 Task: Create Workspace Business Coaching Workspace description Manage and track company product and service warranties and support. Workspace type Education
Action: Mouse moved to (399, 86)
Screenshot: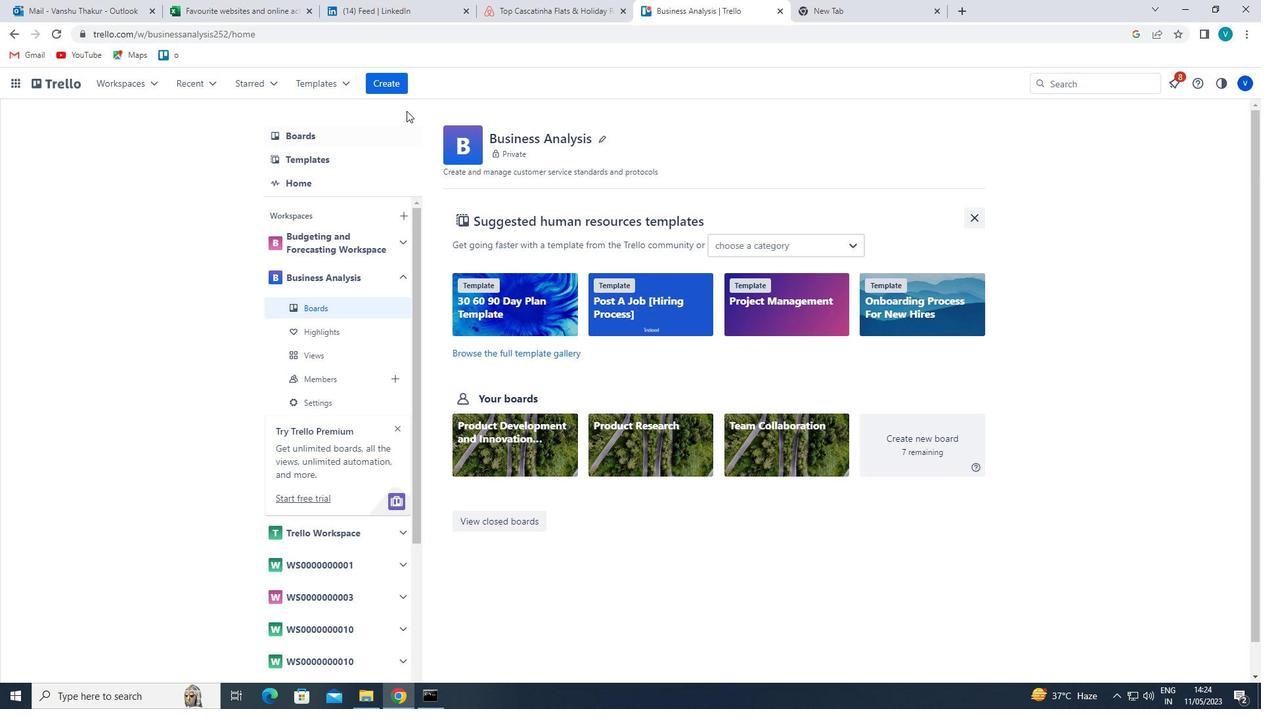 
Action: Mouse pressed left at (399, 86)
Screenshot: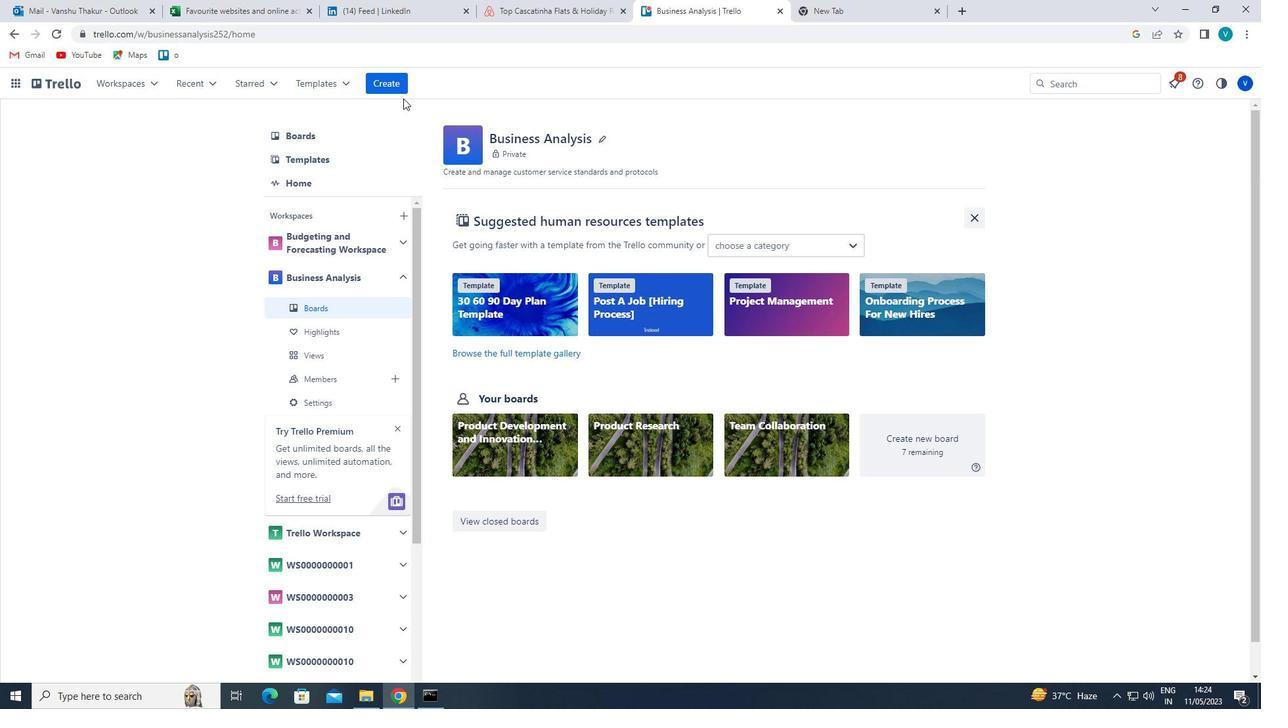 
Action: Mouse moved to (448, 218)
Screenshot: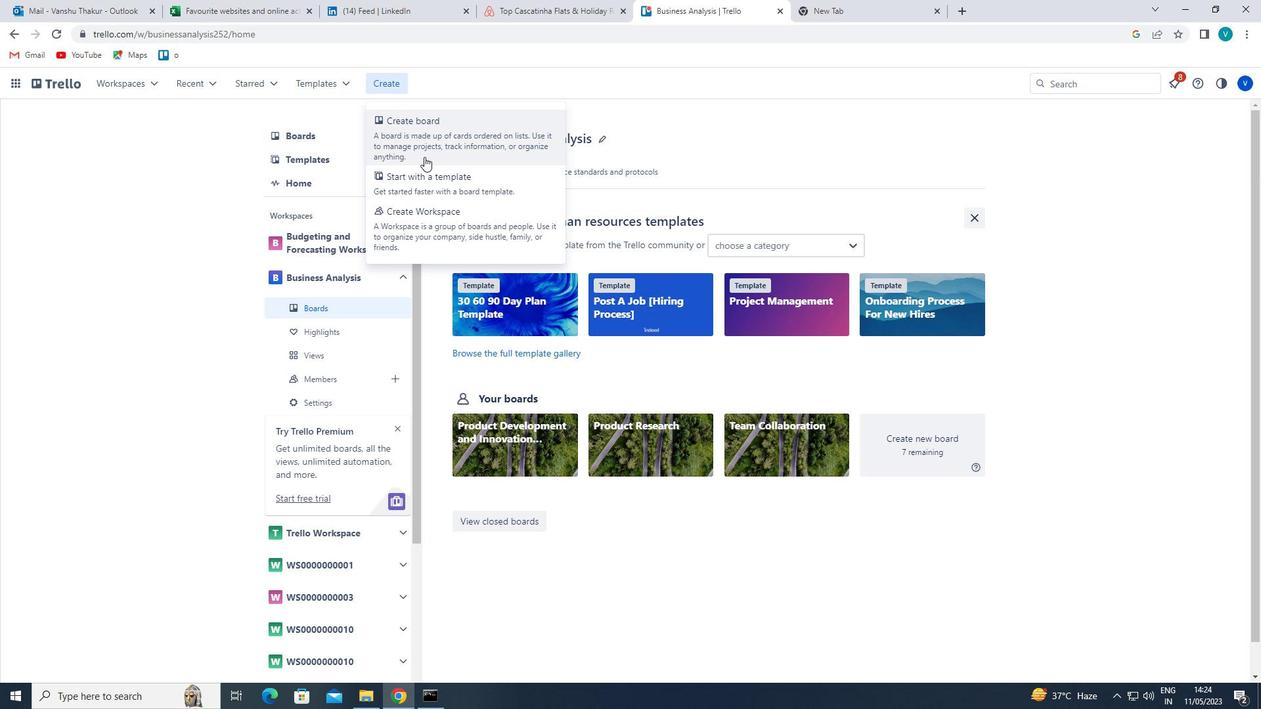 
Action: Mouse pressed left at (448, 218)
Screenshot: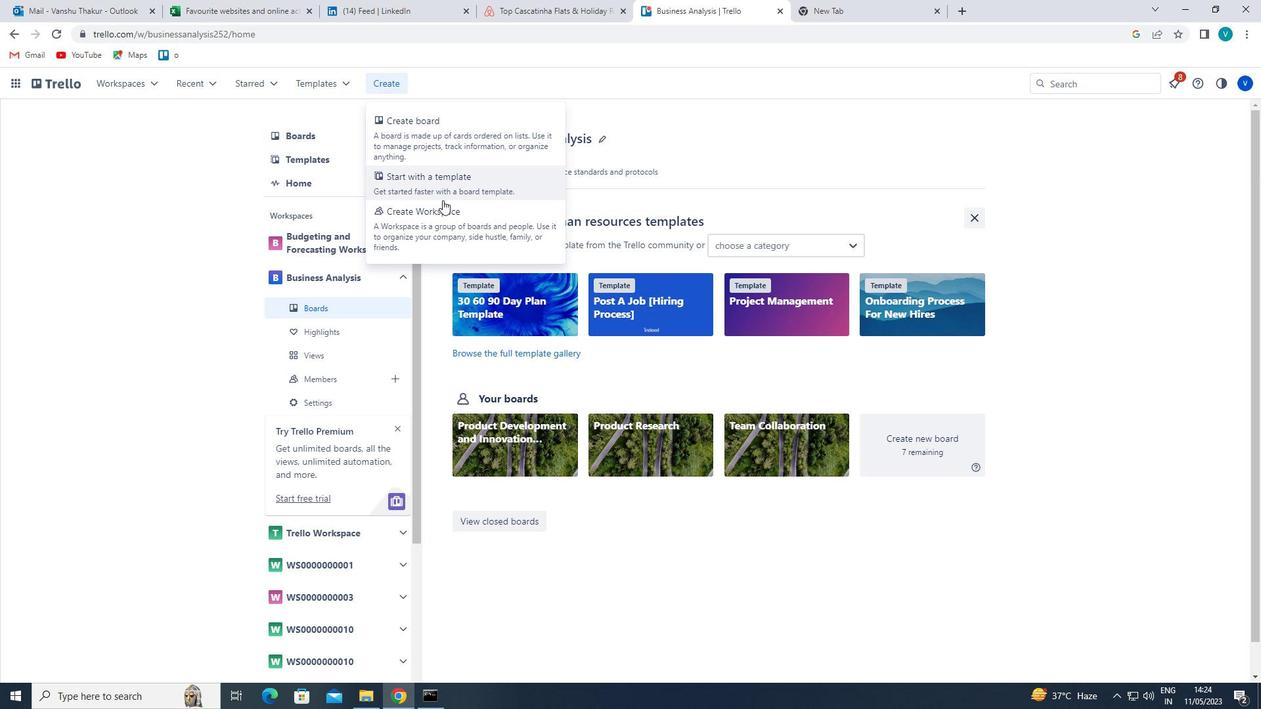 
Action: Mouse moved to (431, 245)
Screenshot: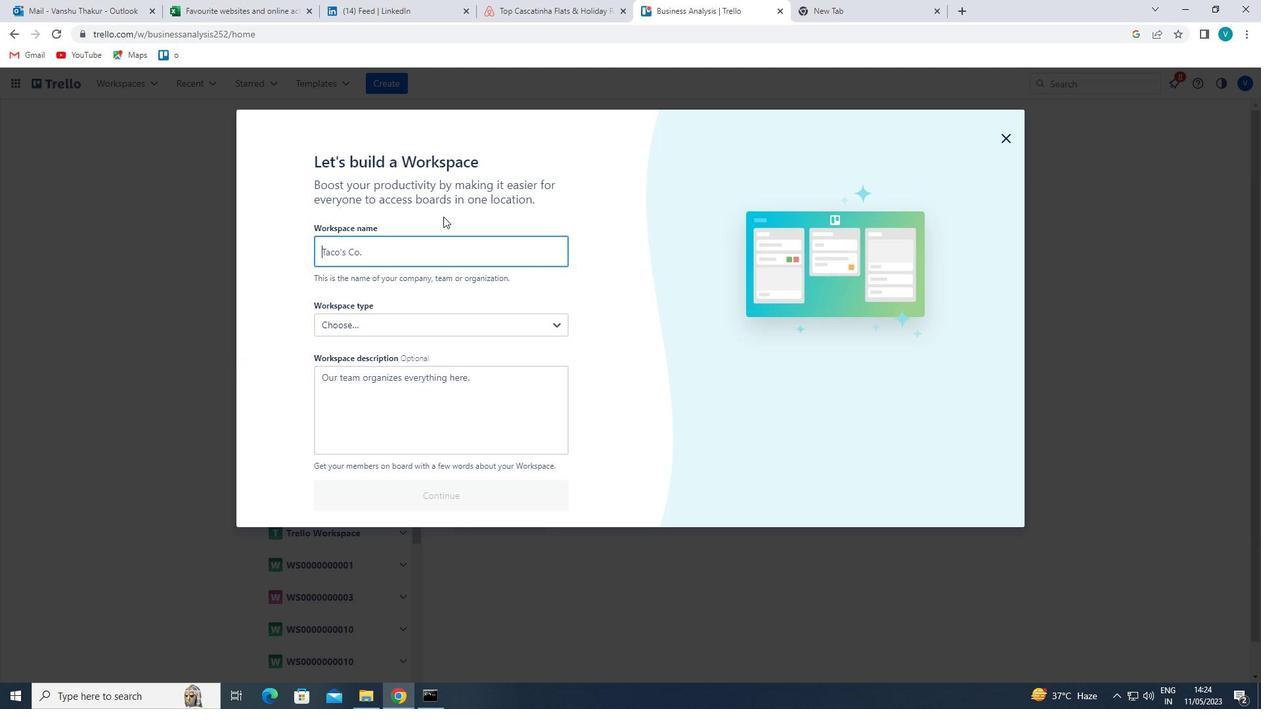 
Action: Mouse pressed left at (431, 245)
Screenshot: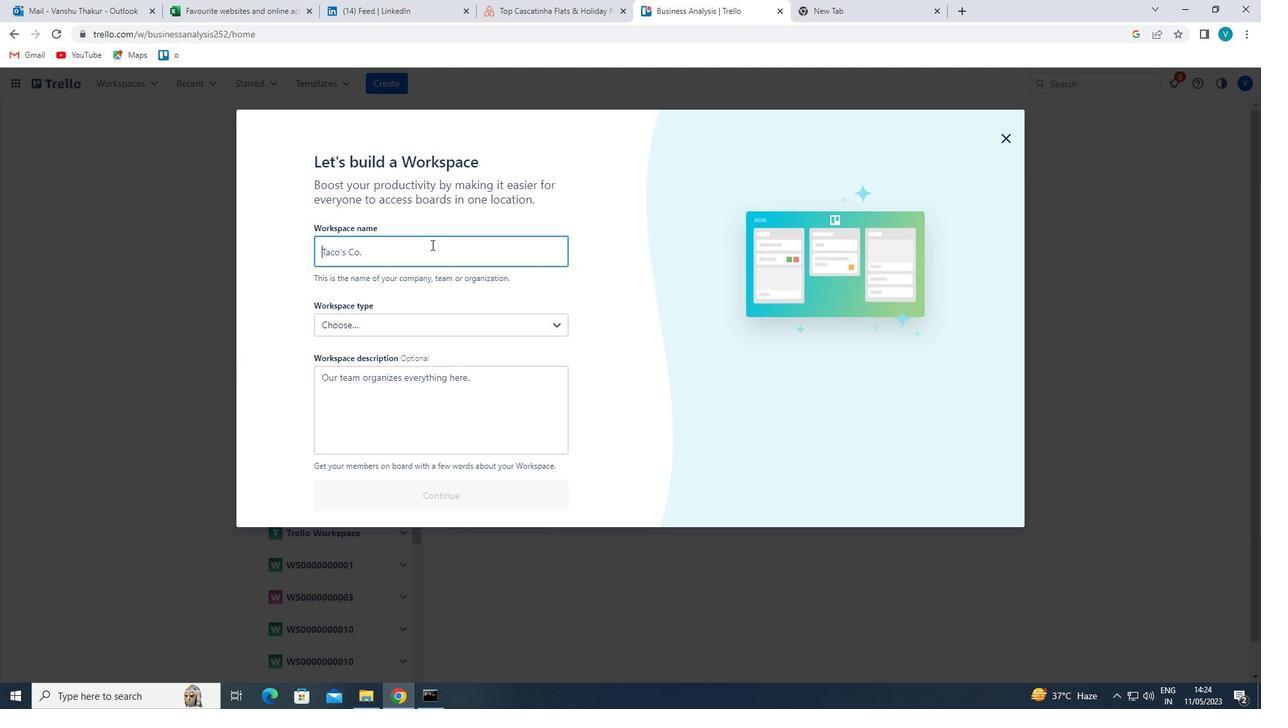 
Action: Mouse moved to (452, 232)
Screenshot: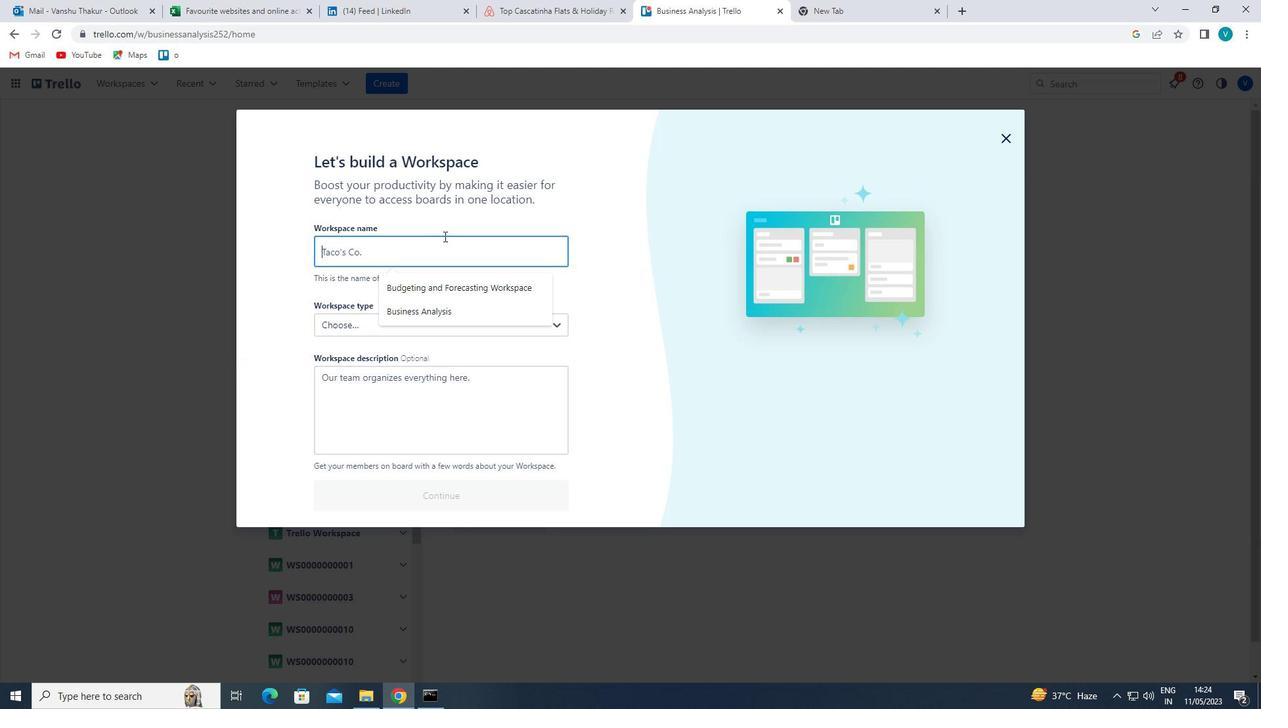 
Action: Key pressed <Key.shift>BUSINESS<Key.space><Key.shift>COACHING<Key.space>
Screenshot: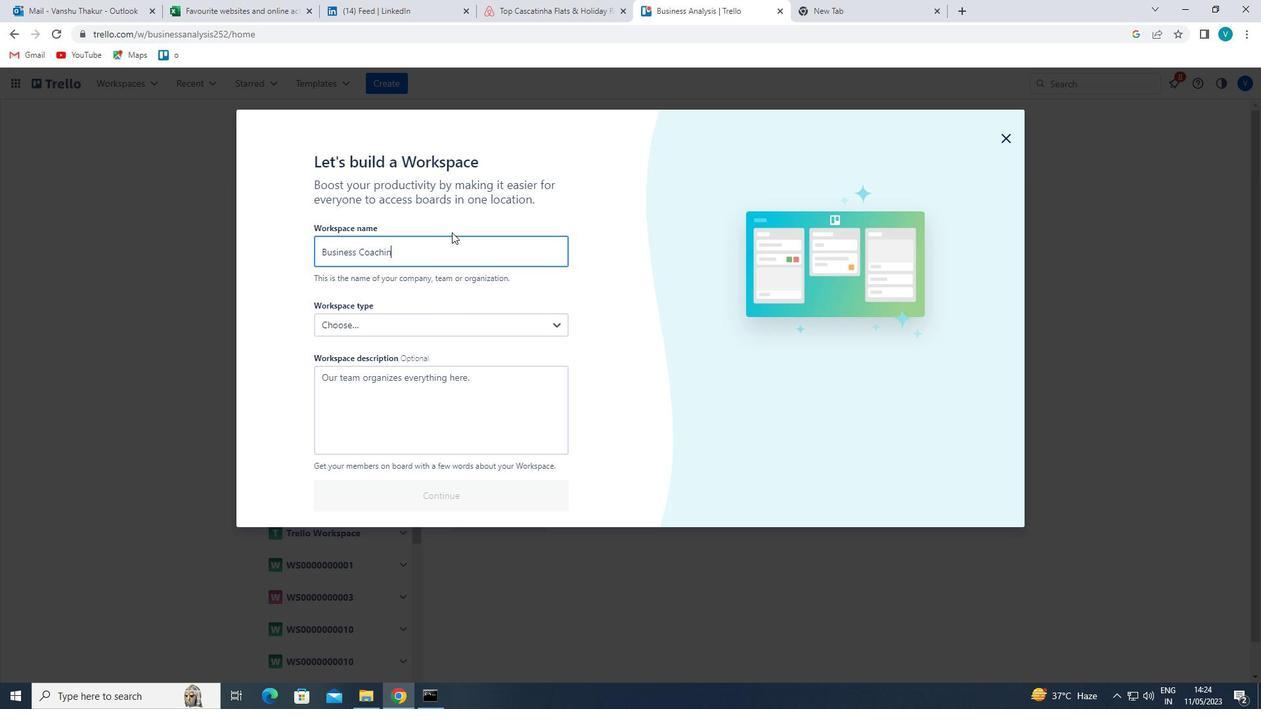 
Action: Mouse moved to (431, 327)
Screenshot: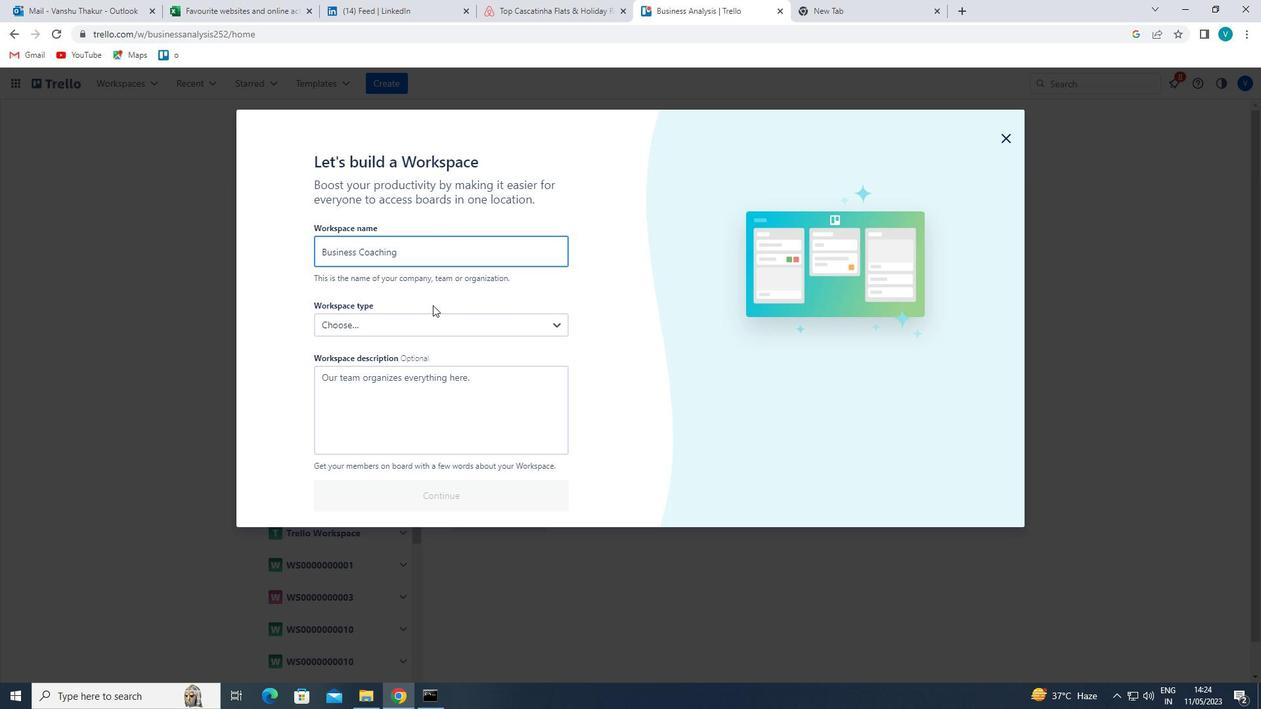 
Action: Mouse pressed left at (431, 327)
Screenshot: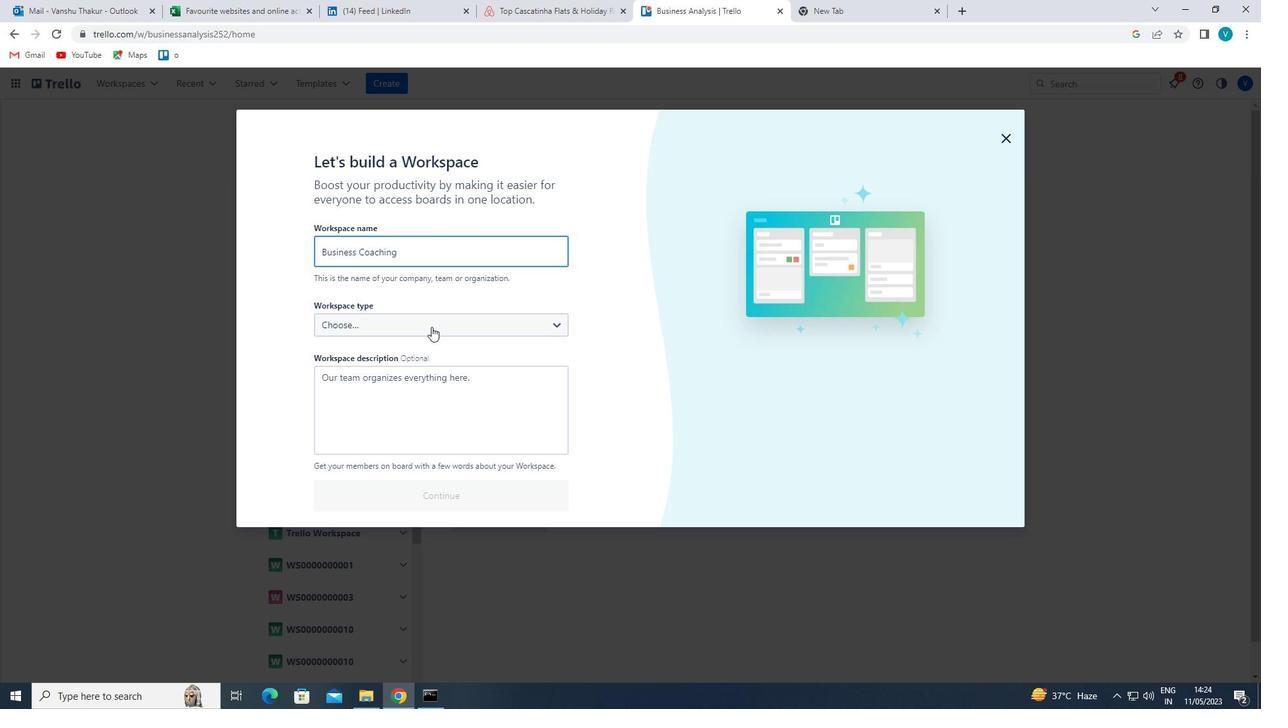 
Action: Mouse moved to (349, 480)
Screenshot: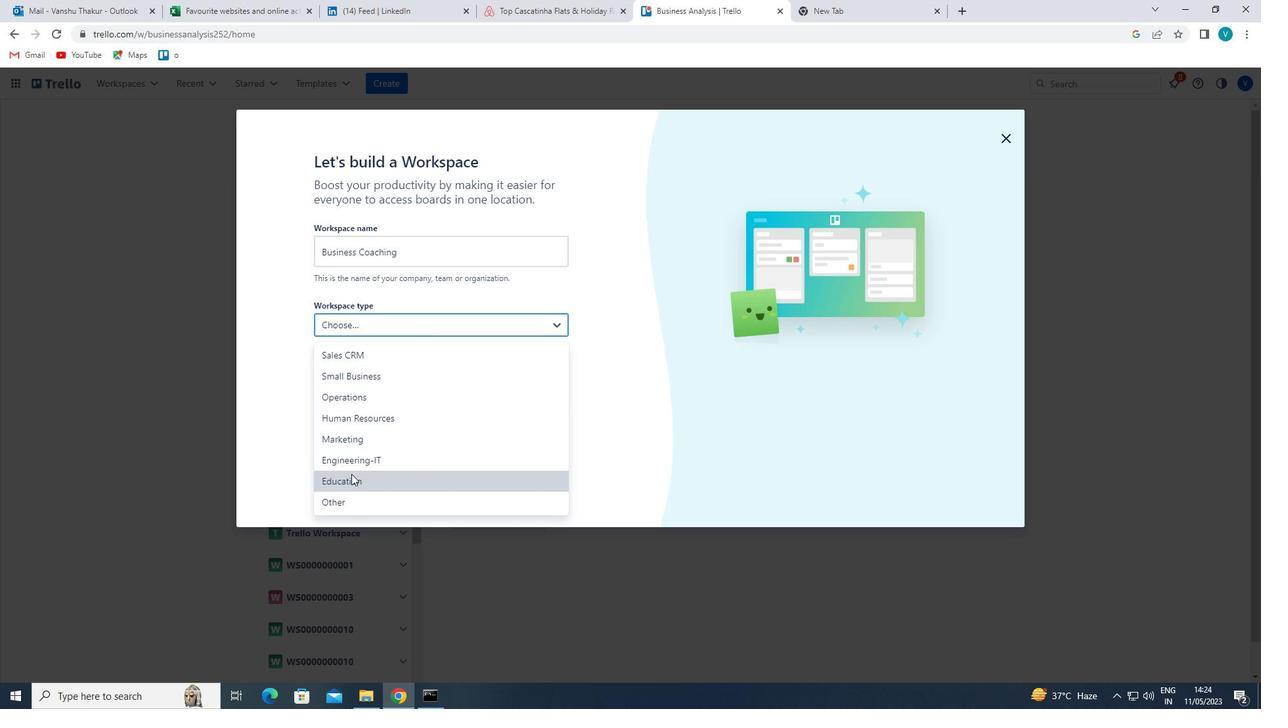 
Action: Mouse pressed left at (349, 480)
Screenshot: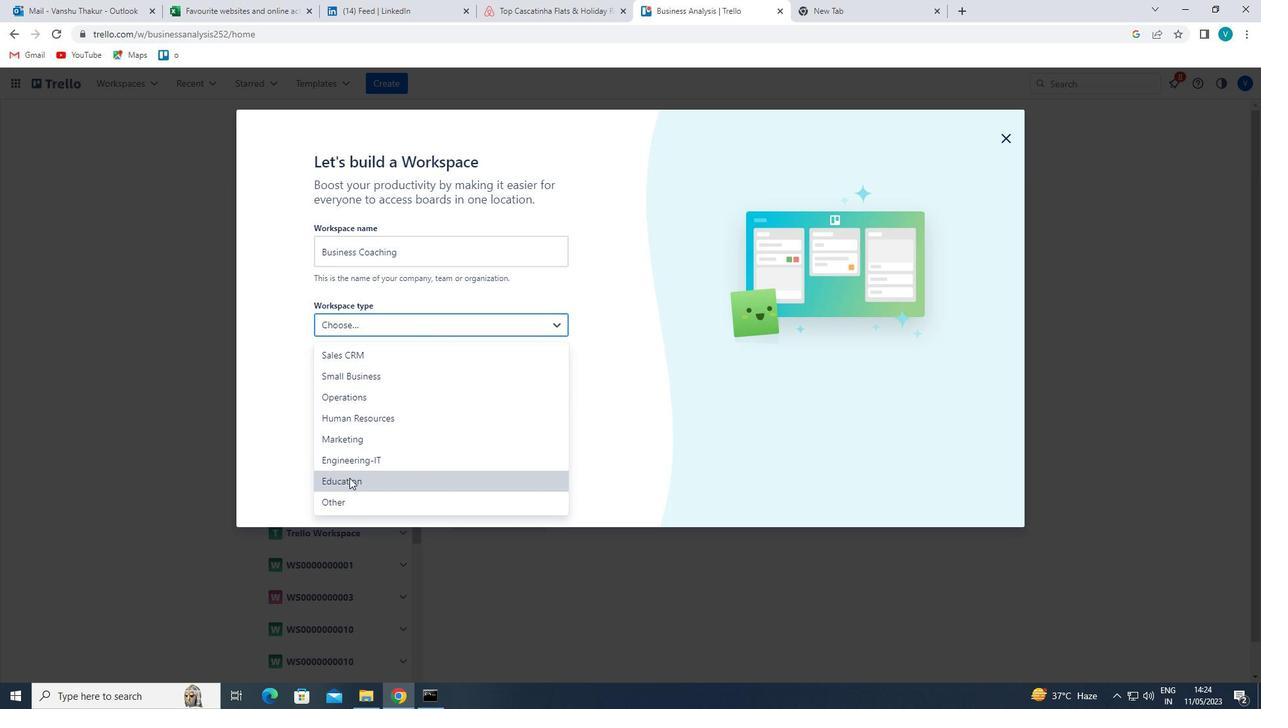 
Action: Mouse moved to (362, 414)
Screenshot: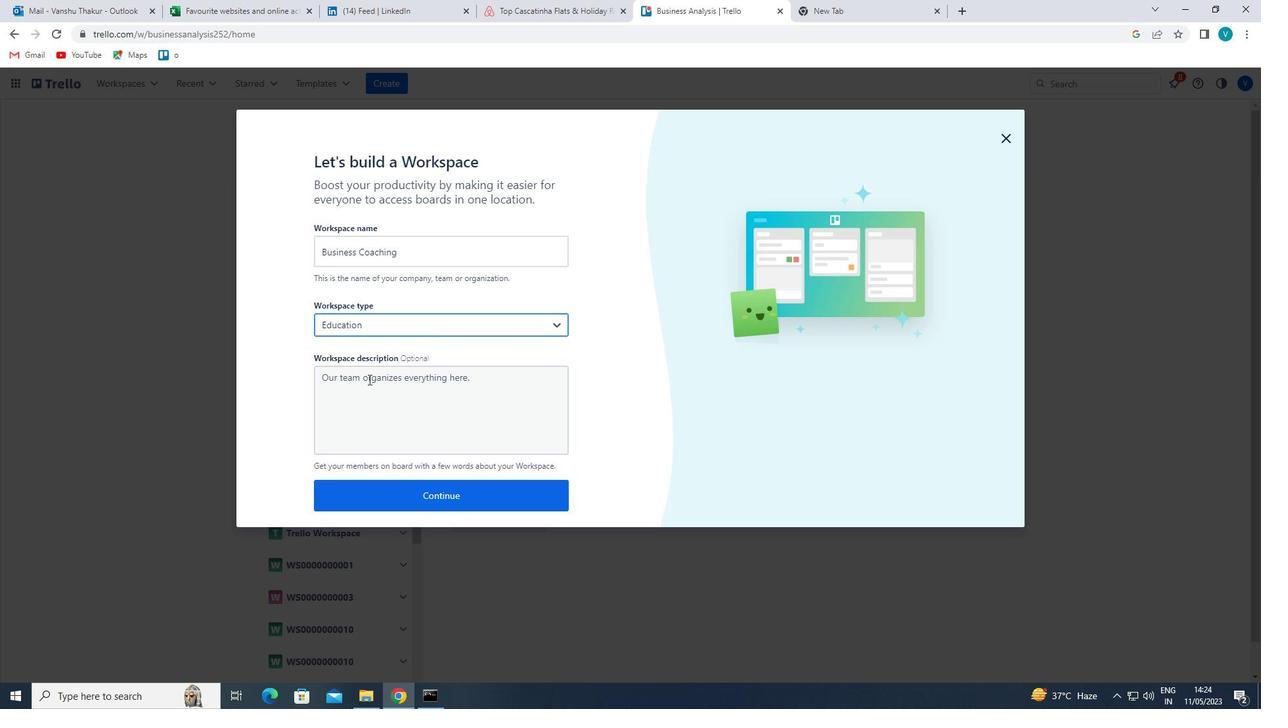 
Action: Mouse pressed left at (362, 414)
Screenshot: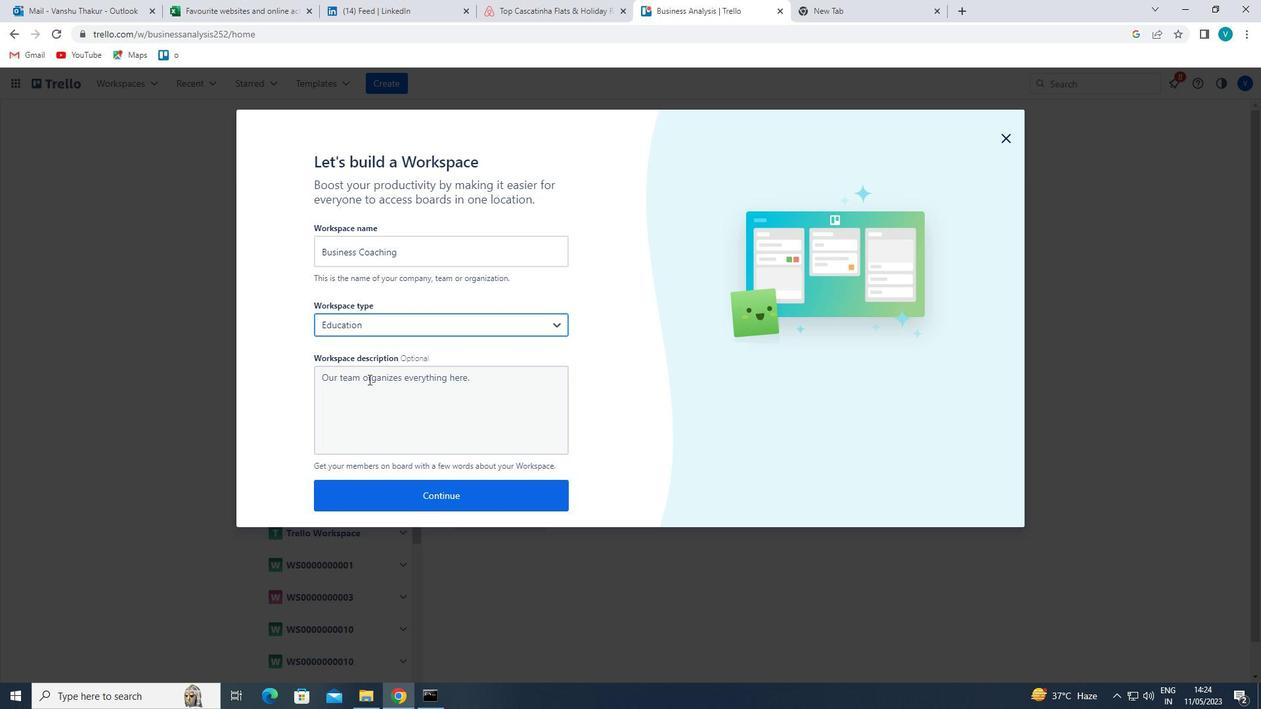 
Action: Mouse moved to (369, 408)
Screenshot: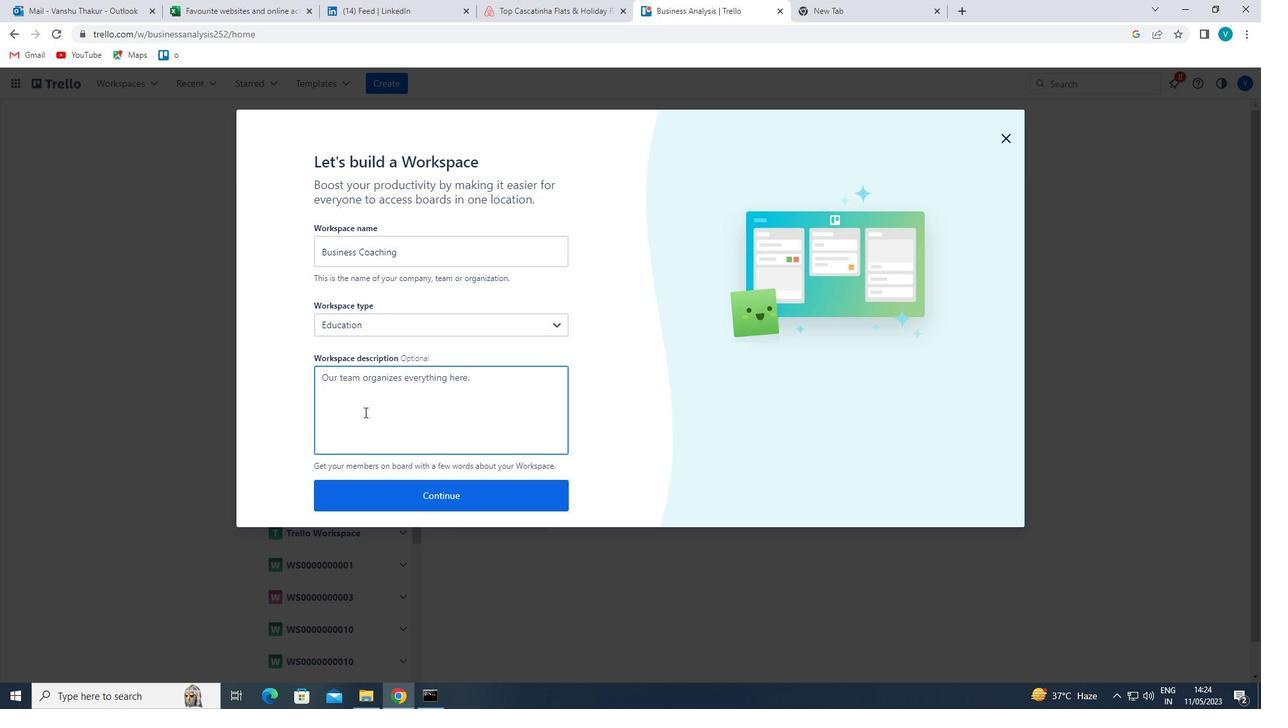 
Action: Key pressed <Key.shift>MANAGE<Key.space>AND<Key.space>TRACK<Key.space>COMPANY<Key.space>PRODUCT<Key.space>
Screenshot: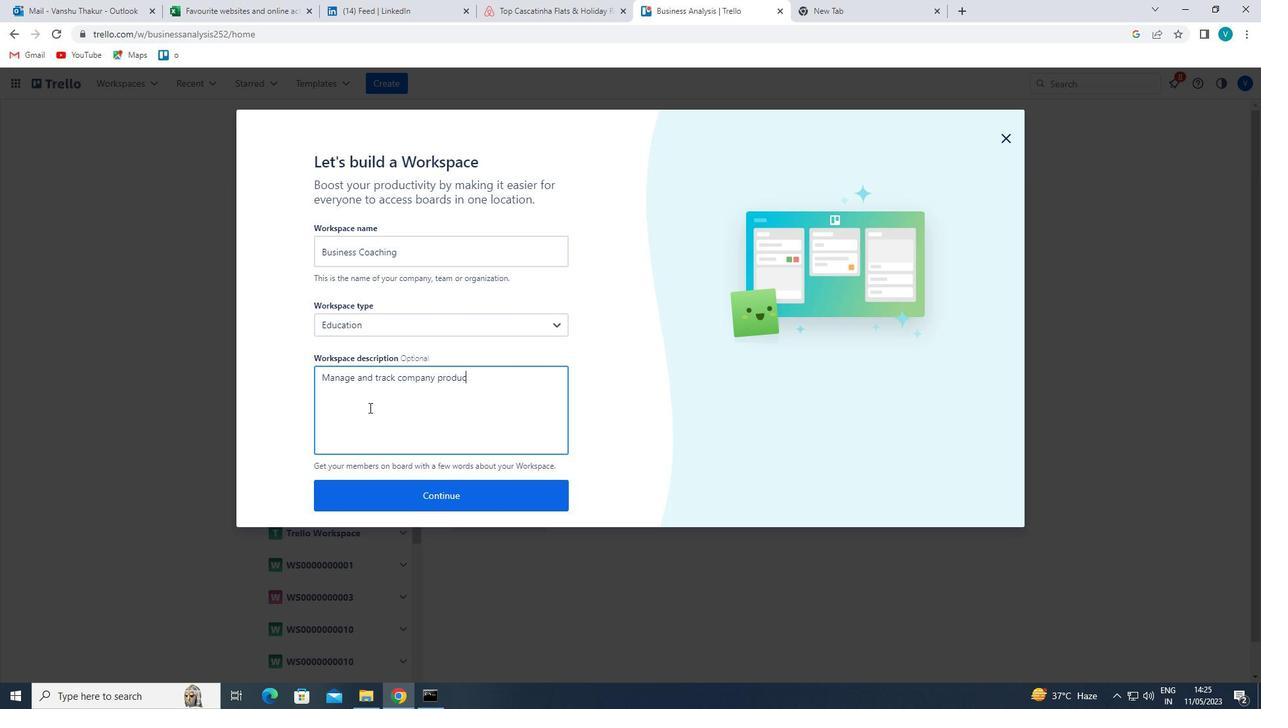 
Action: Mouse moved to (384, 388)
Screenshot: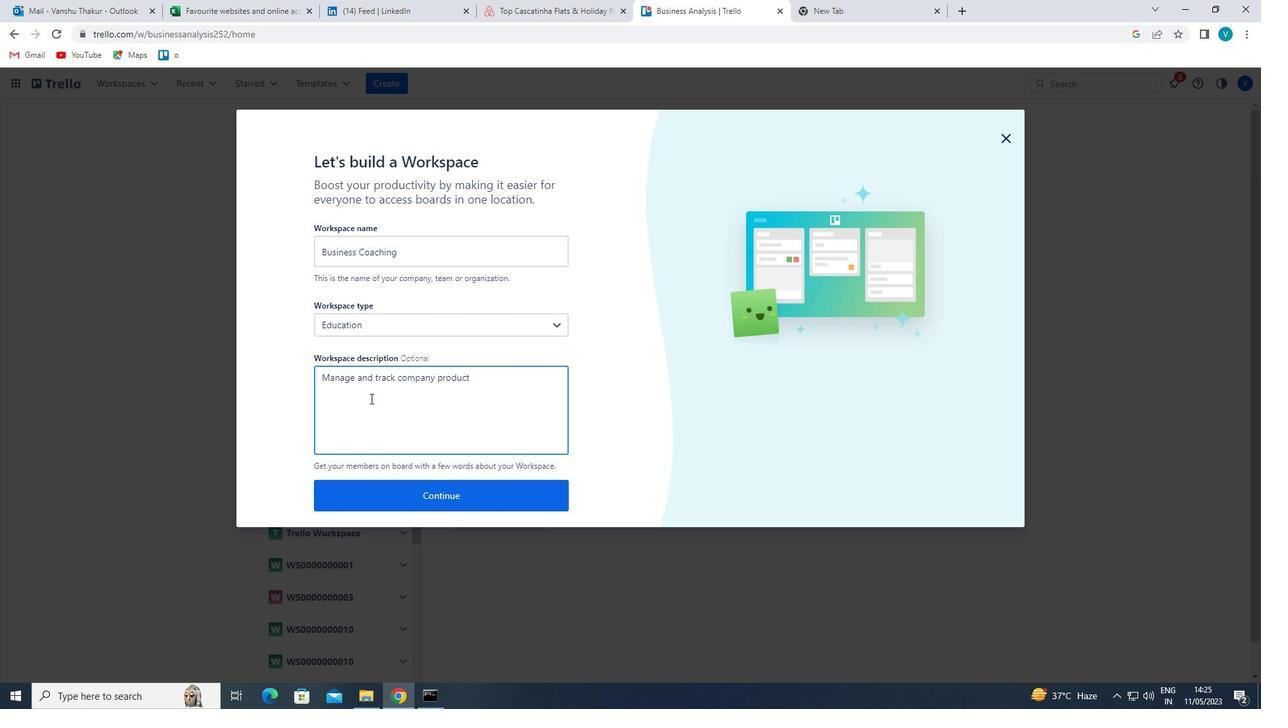 
Action: Key pressed AD<Key.backspace>ND<Key.space>SE
Screenshot: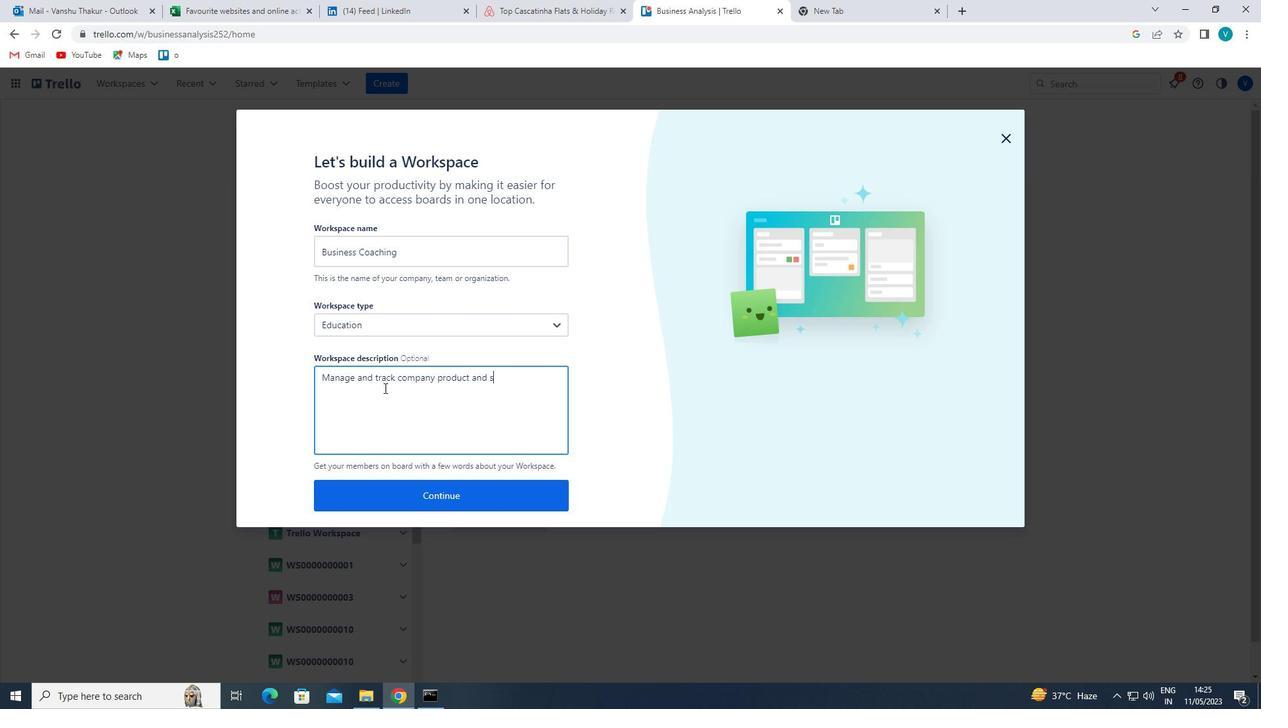 
Action: Mouse moved to (384, 387)
Screenshot: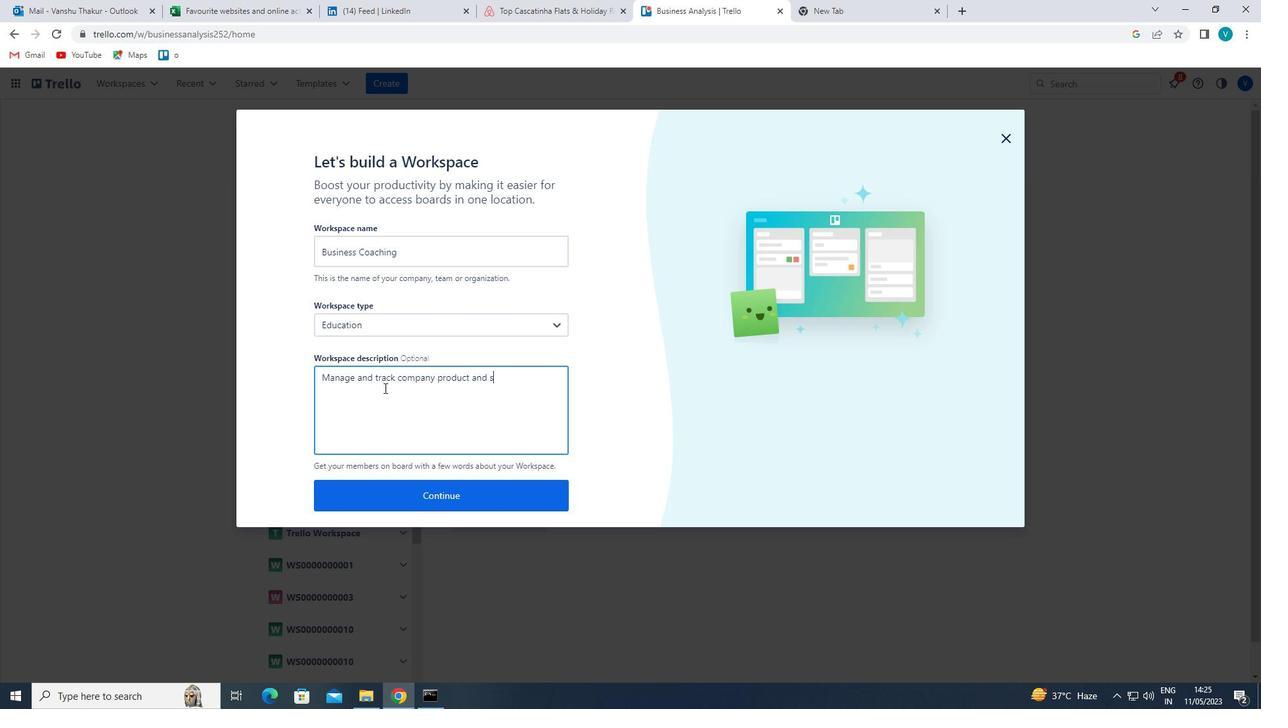 
Action: Key pressed RVICE<Key.space>WA
Screenshot: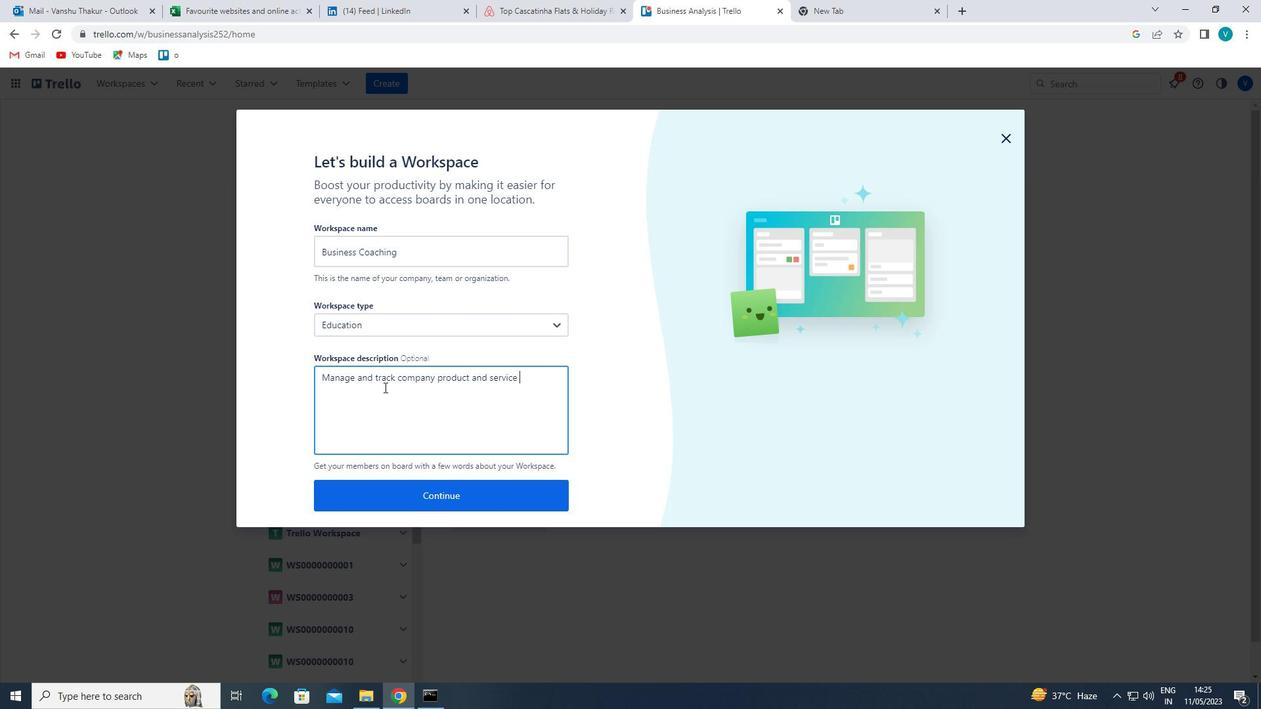 
Action: Mouse moved to (385, 387)
Screenshot: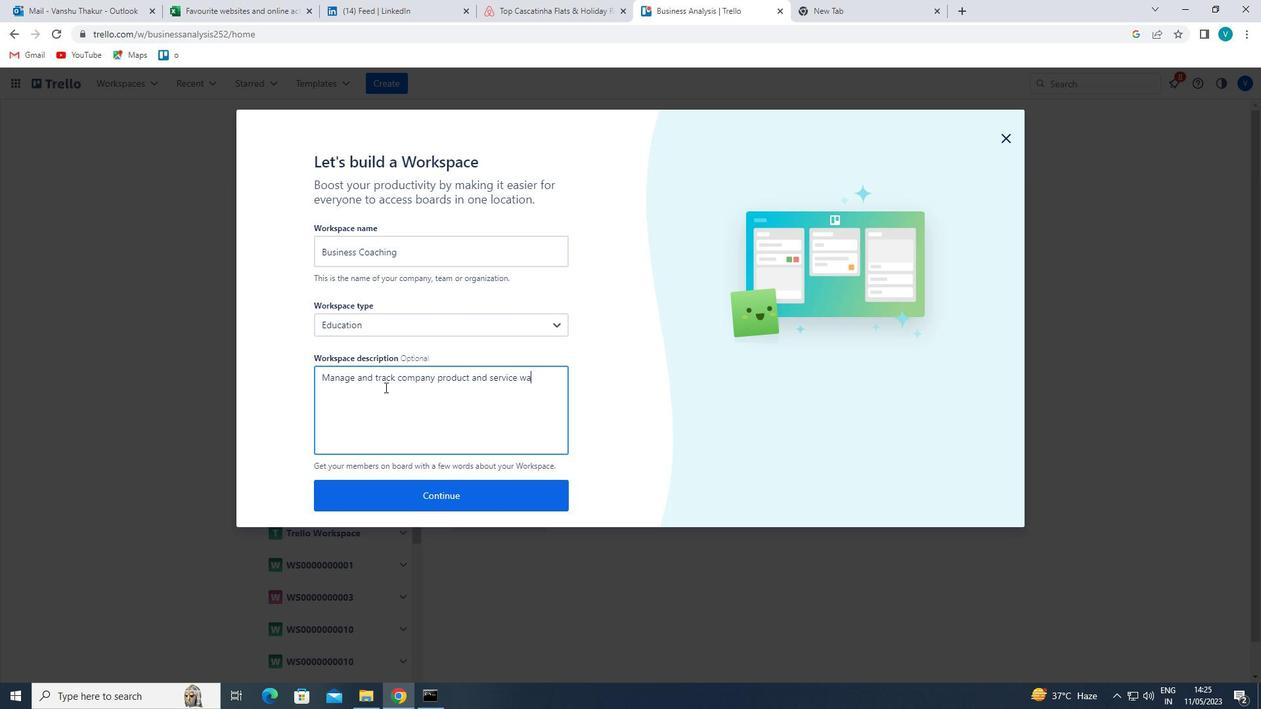 
Action: Key pressed R
Screenshot: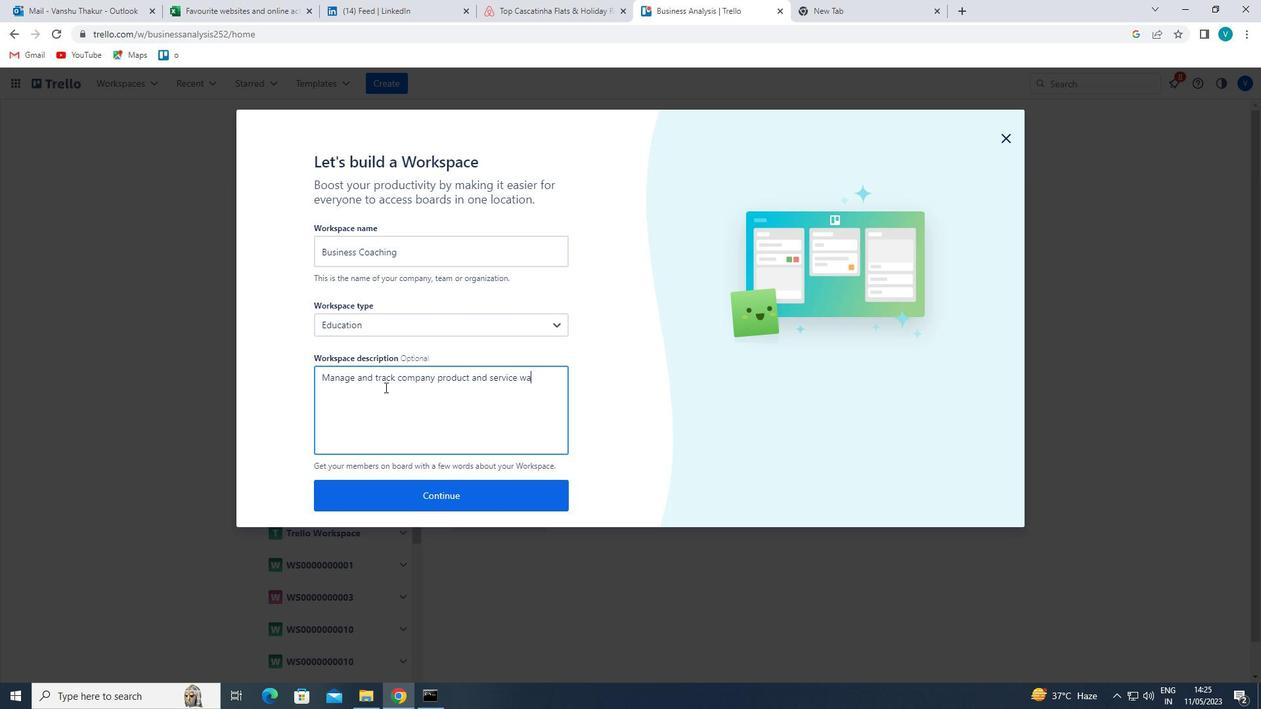 
Action: Mouse moved to (385, 387)
Screenshot: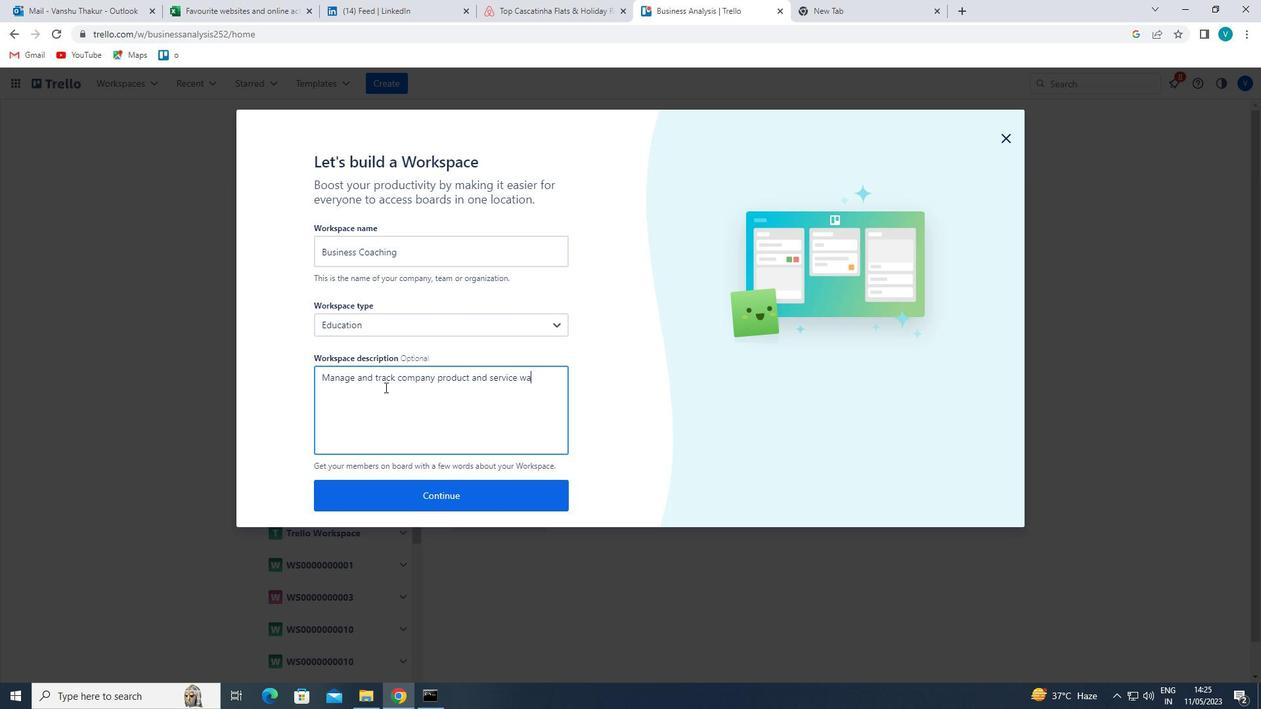 
Action: Key pressed RANT
Screenshot: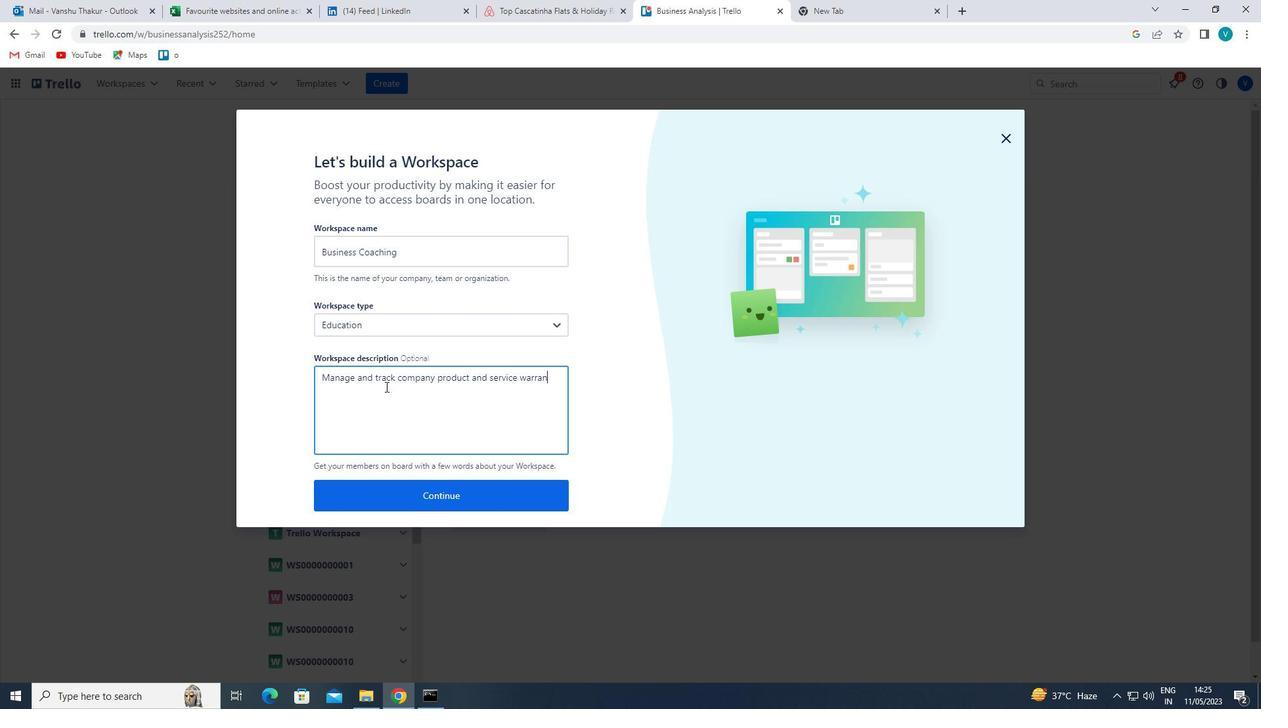 
Action: Mouse moved to (386, 385)
Screenshot: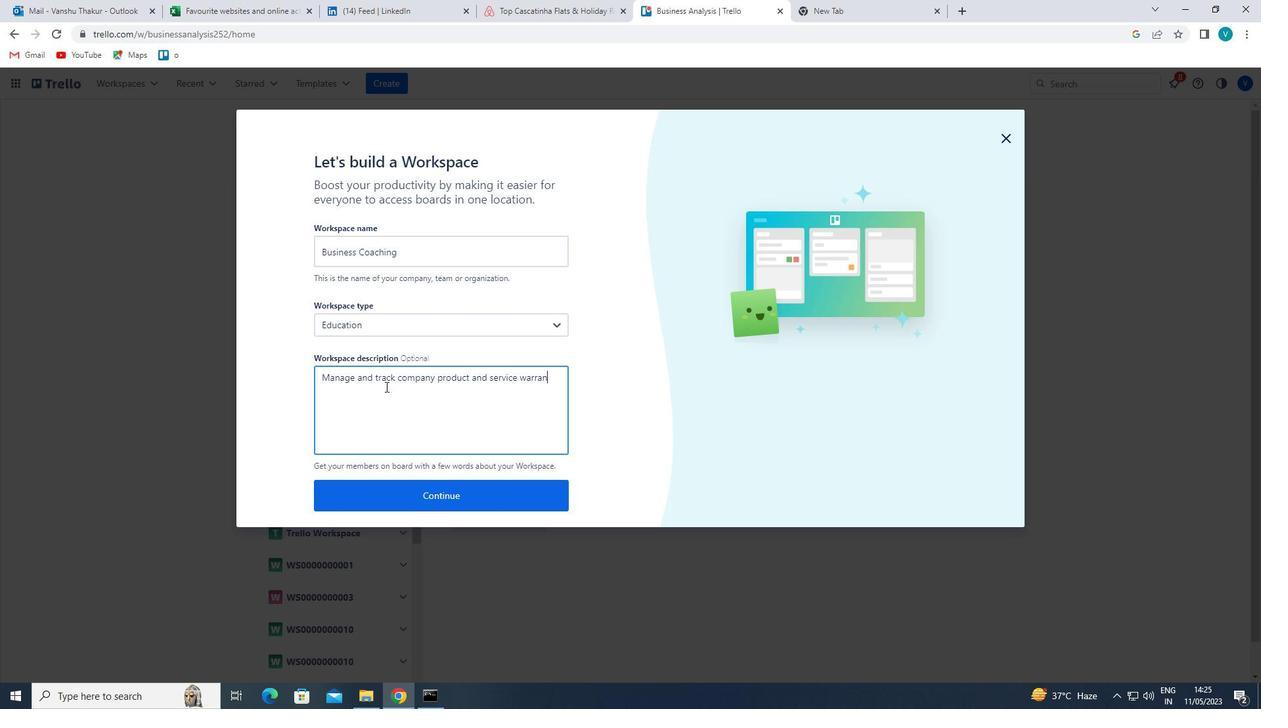
Action: Key pressed I
Screenshot: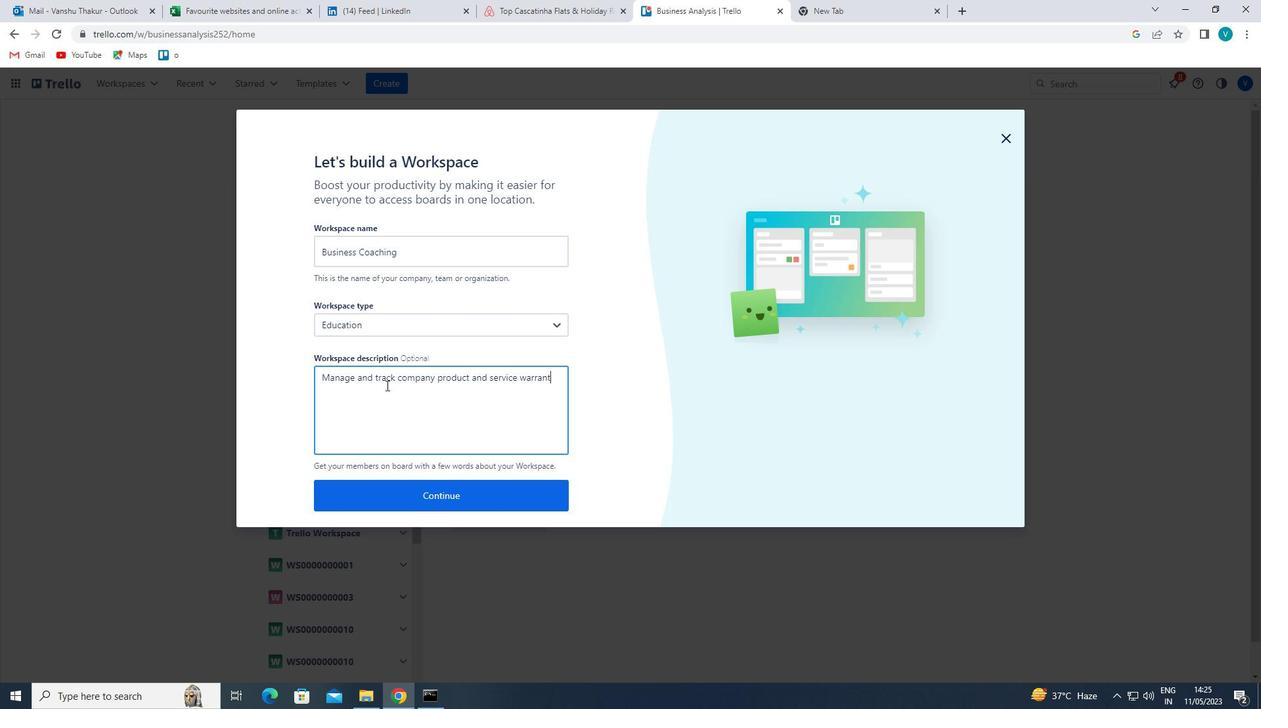 
Action: Mouse moved to (386, 385)
Screenshot: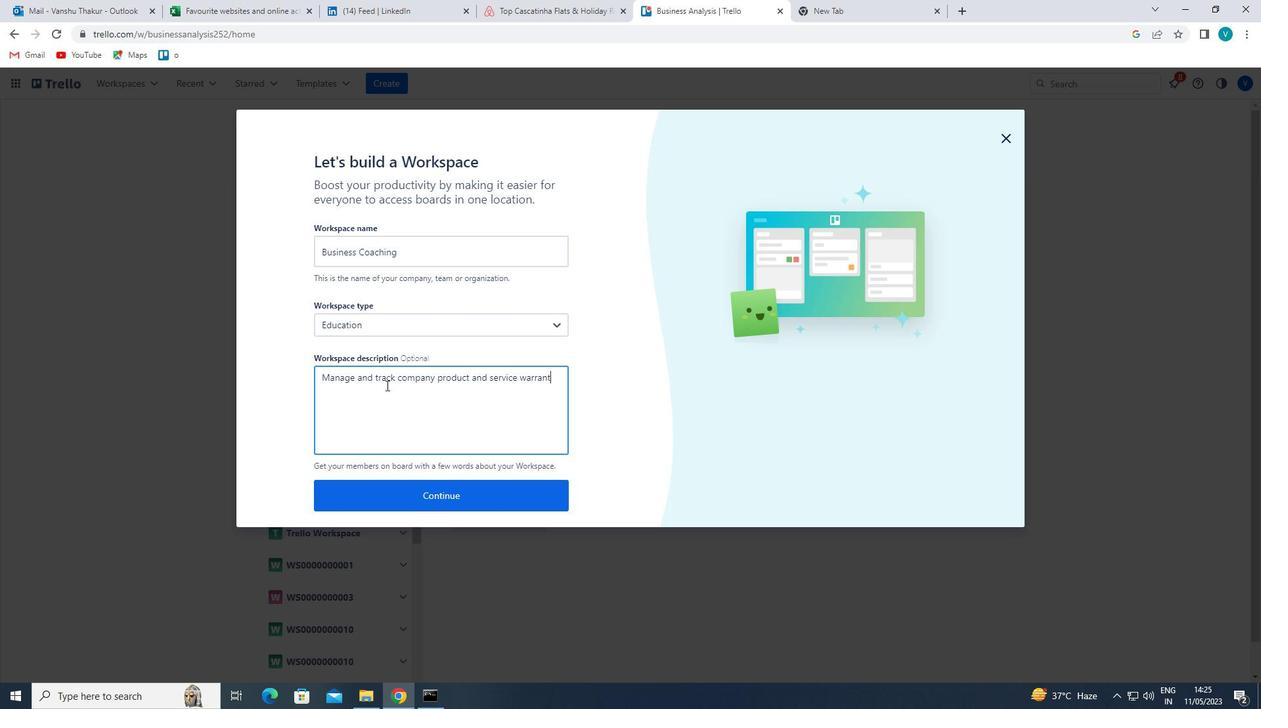 
Action: Key pressed ES
Screenshot: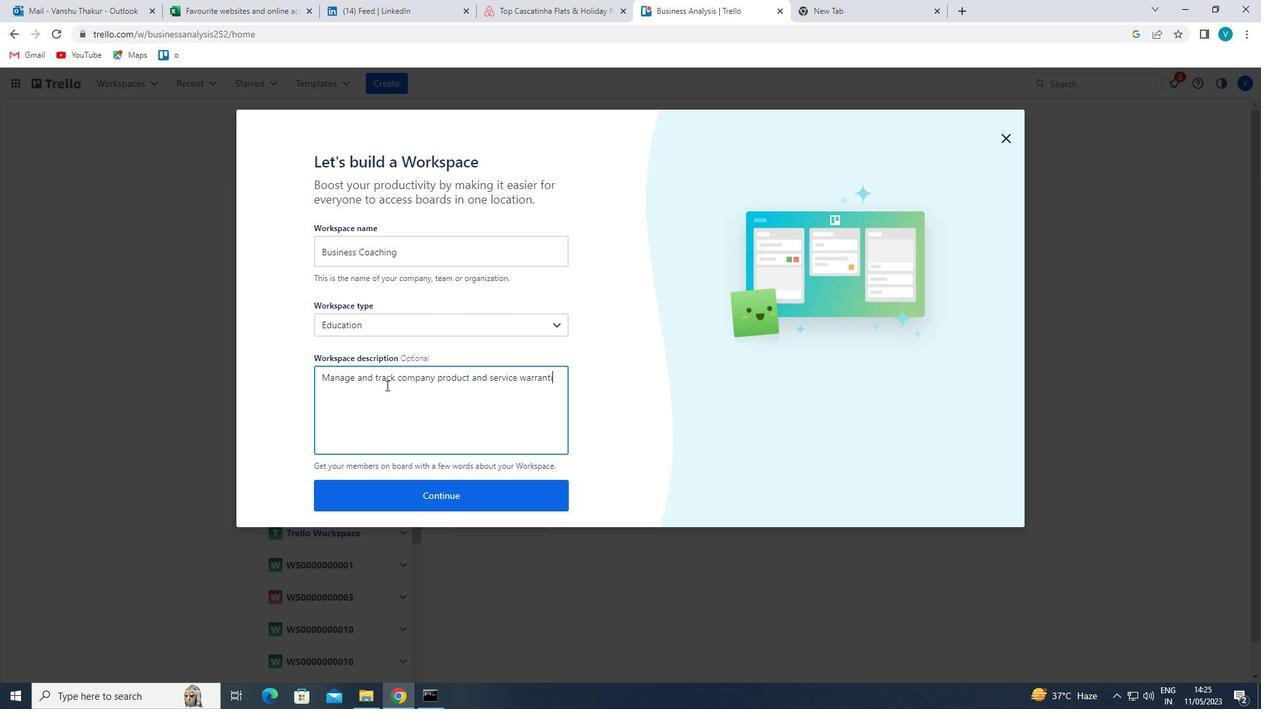 
Action: Mouse moved to (393, 380)
Screenshot: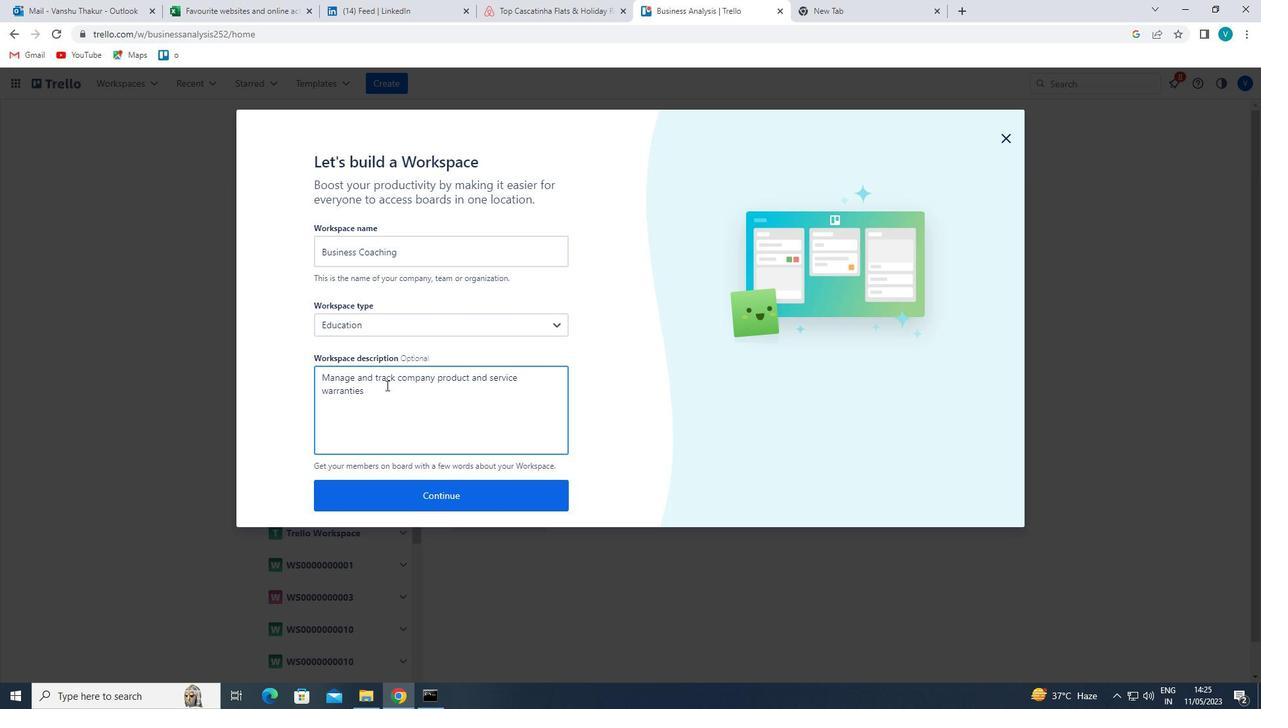 
Action: Key pressed <Key.space>AND<Key.space>SUPPORT
Screenshot: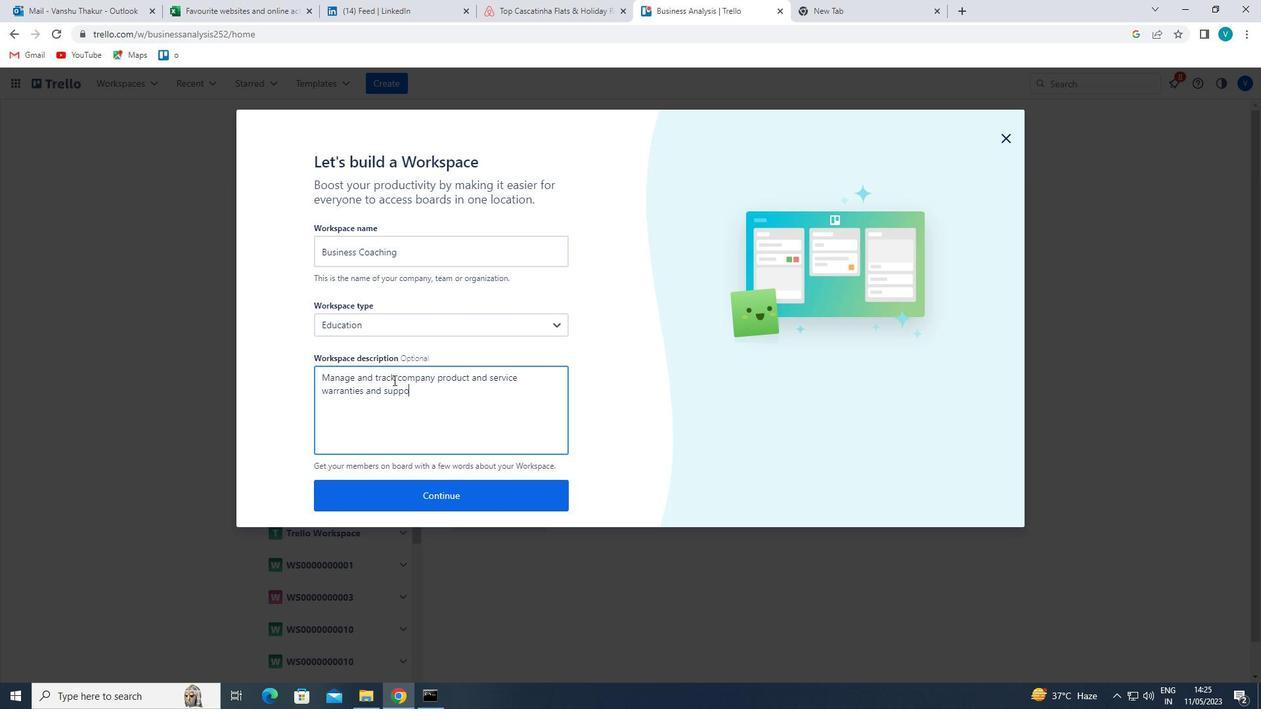 
Action: Mouse moved to (454, 491)
Screenshot: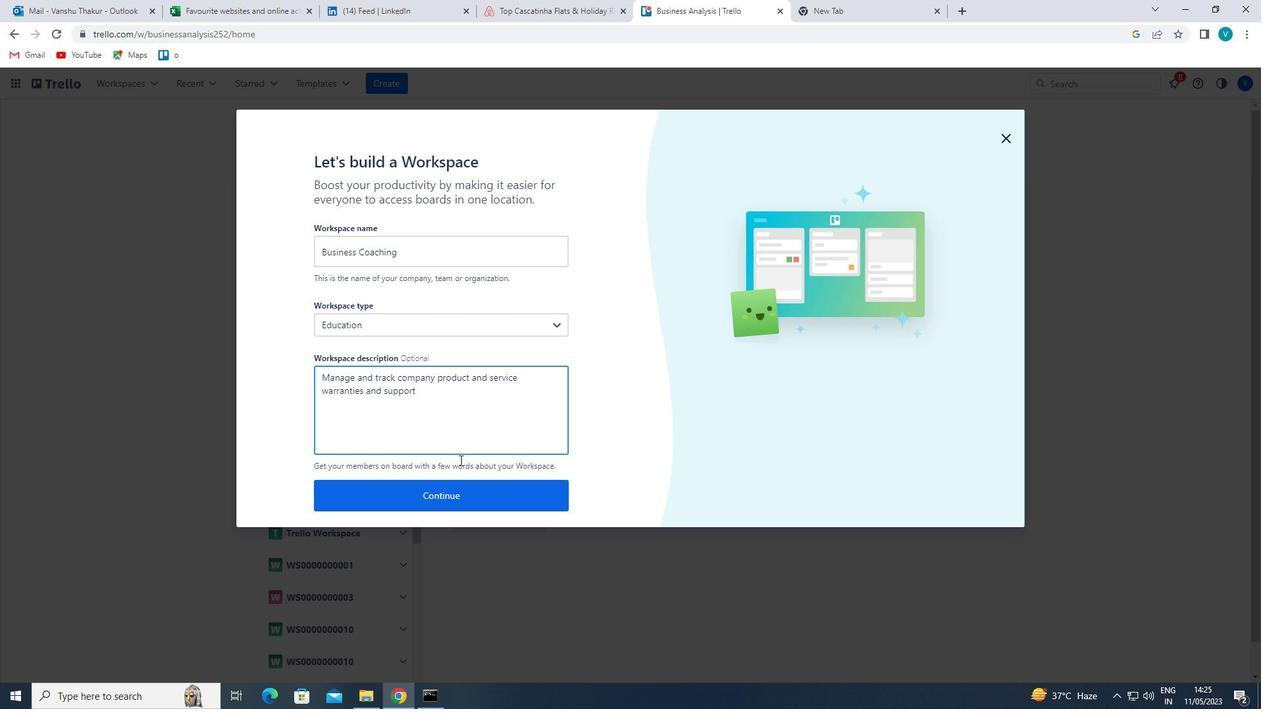 
Action: Mouse pressed left at (454, 491)
Screenshot: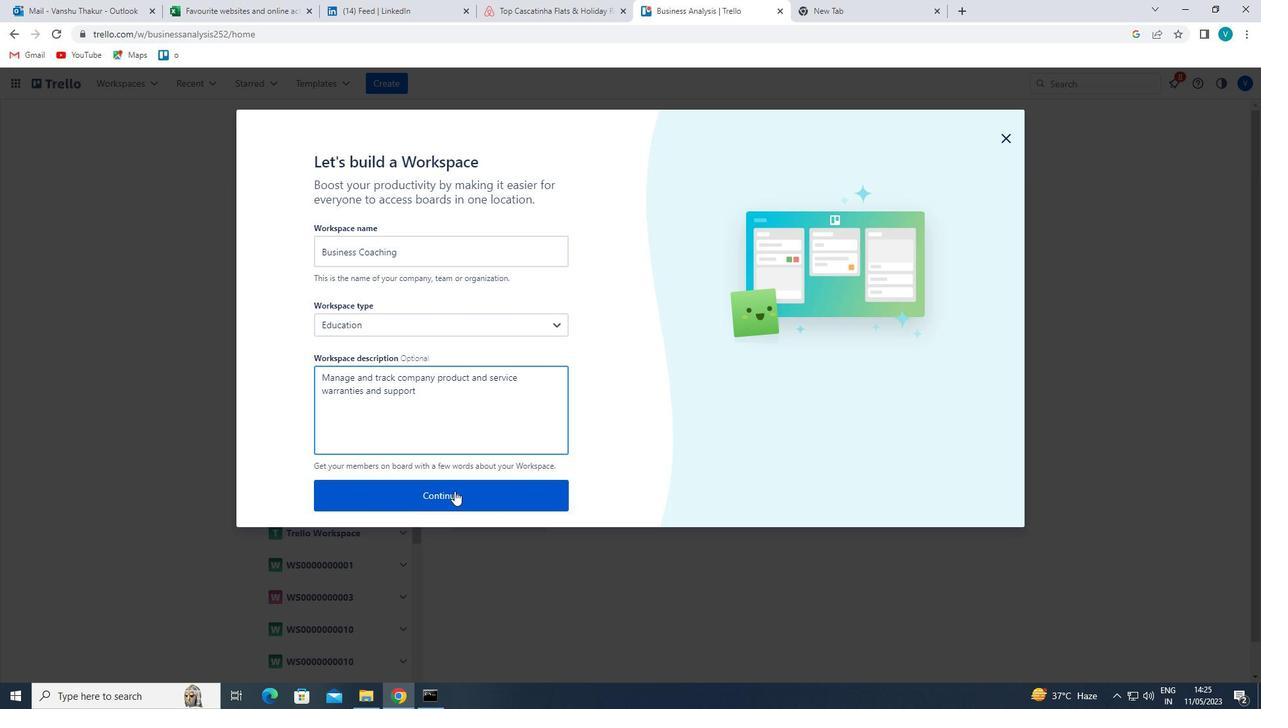 
Action: Mouse moved to (463, 458)
Screenshot: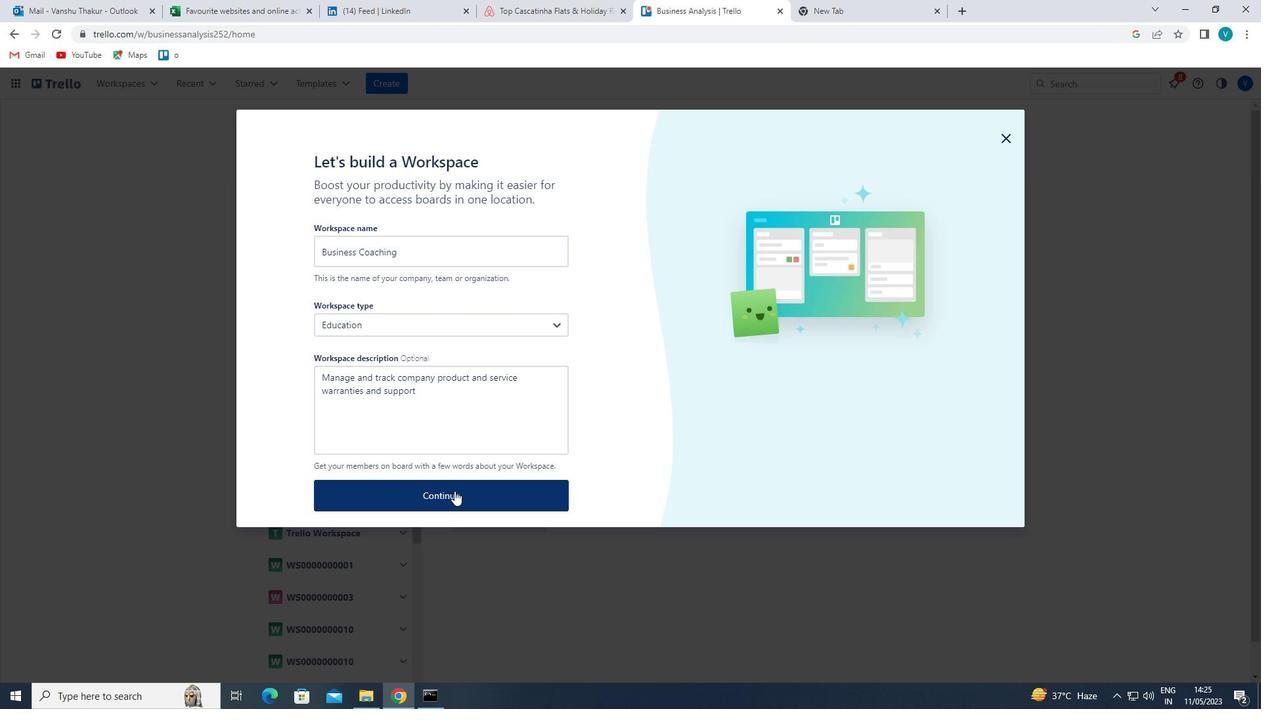 
